 Task: Select the solarize dark in the preferred high constrast light color theme
Action: Mouse moved to (16, 531)
Screenshot: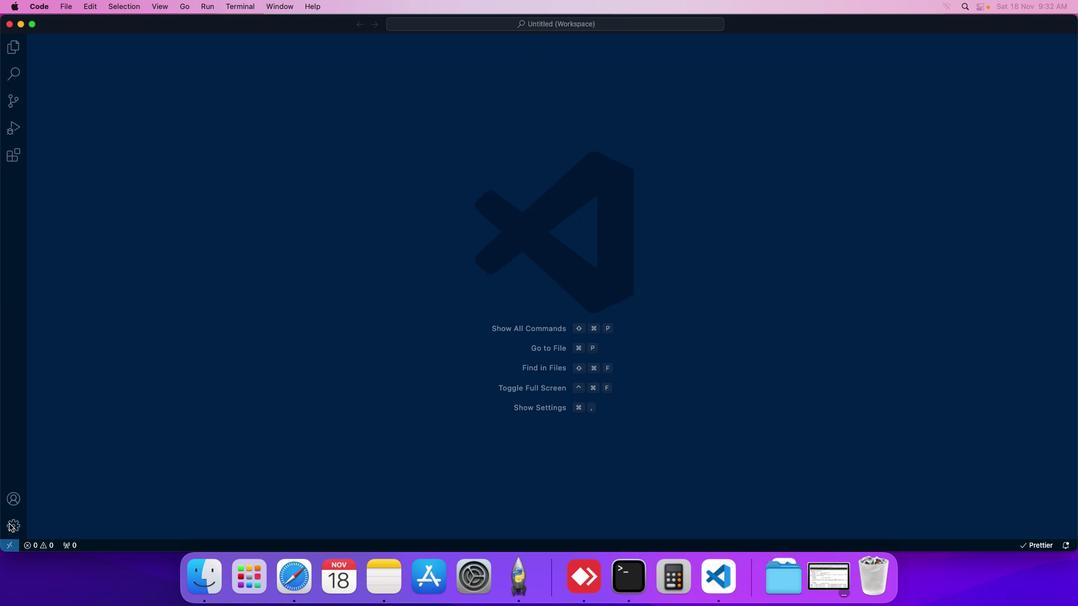 
Action: Mouse pressed left at (16, 531)
Screenshot: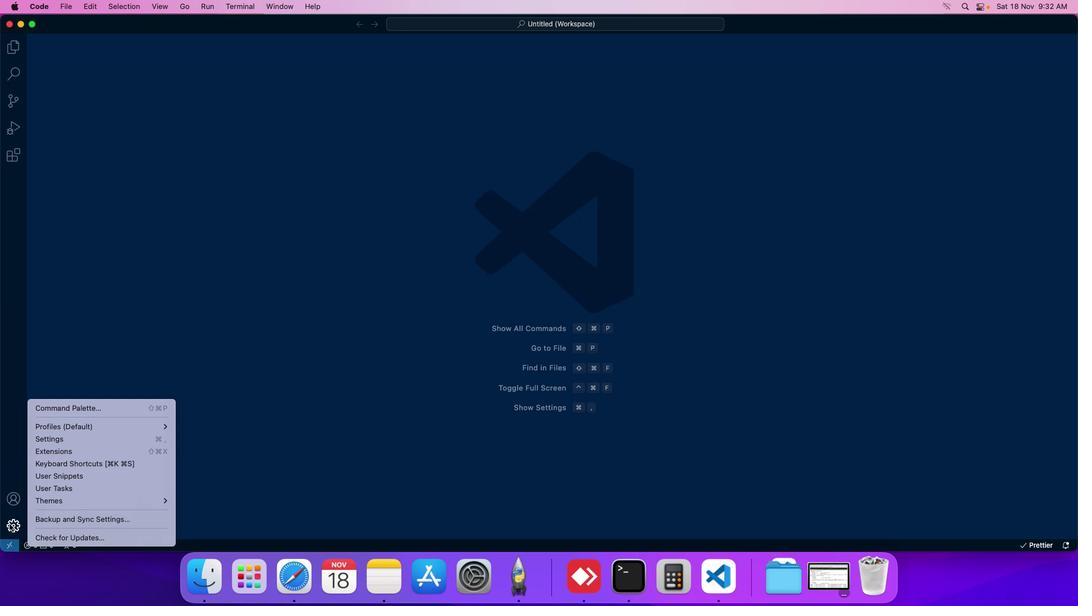 
Action: Mouse moved to (58, 450)
Screenshot: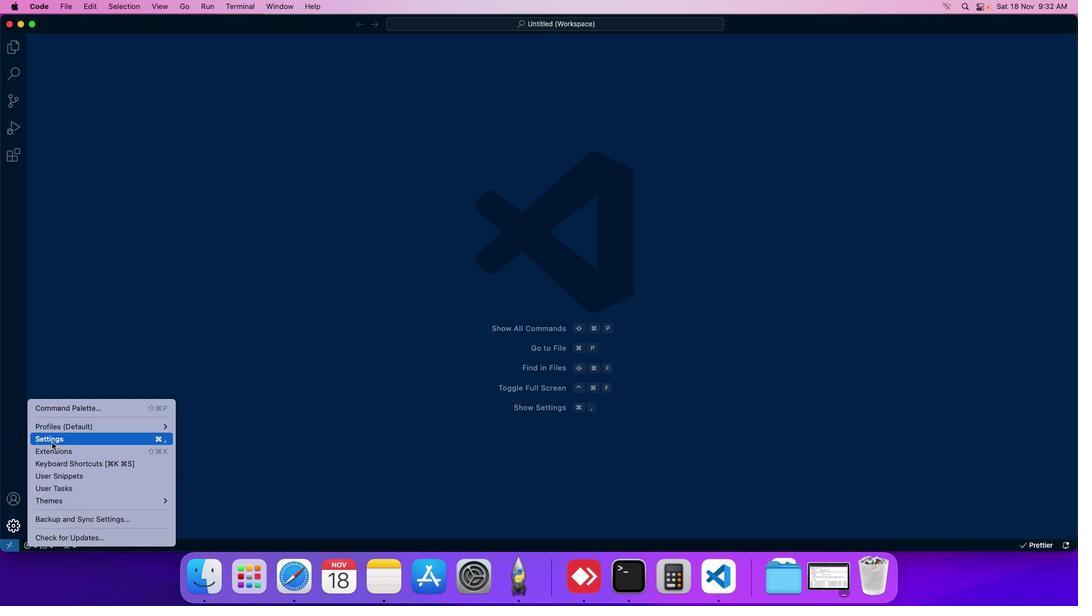 
Action: Mouse pressed left at (58, 450)
Screenshot: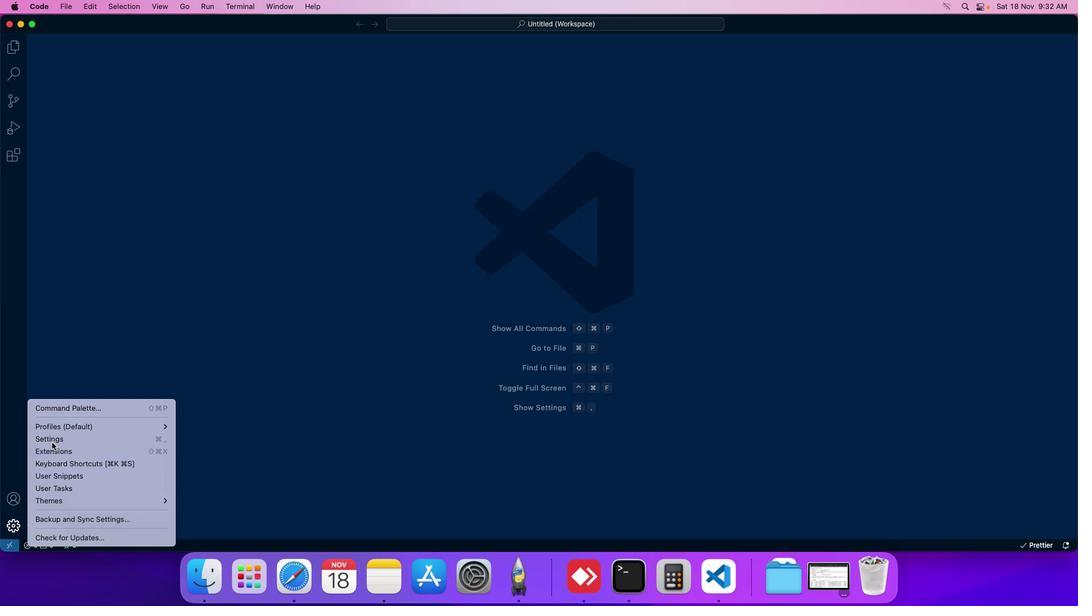 
Action: Mouse moved to (286, 96)
Screenshot: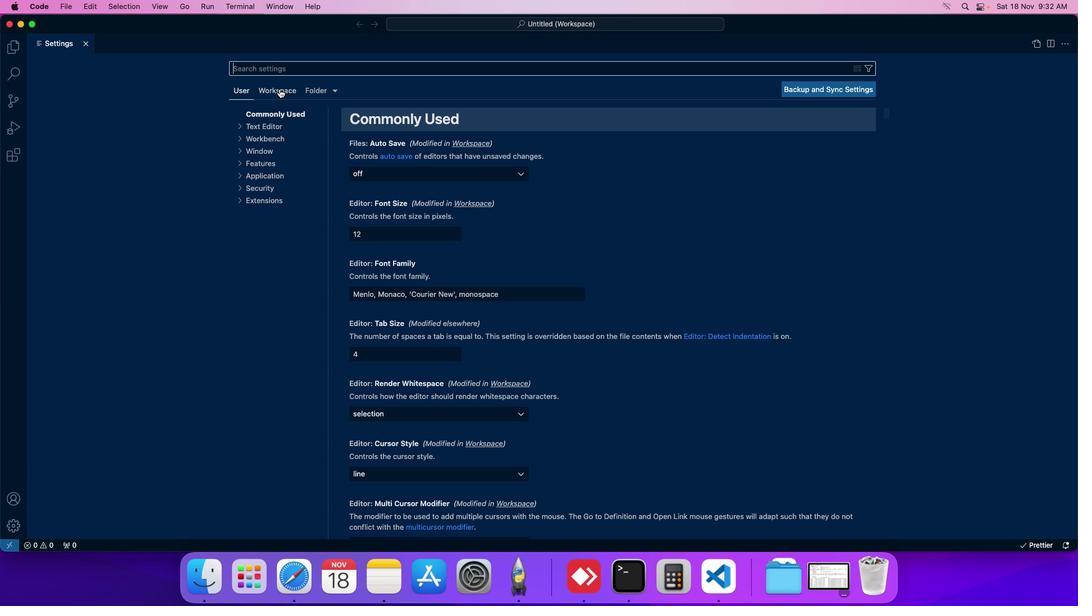 
Action: Mouse pressed left at (286, 96)
Screenshot: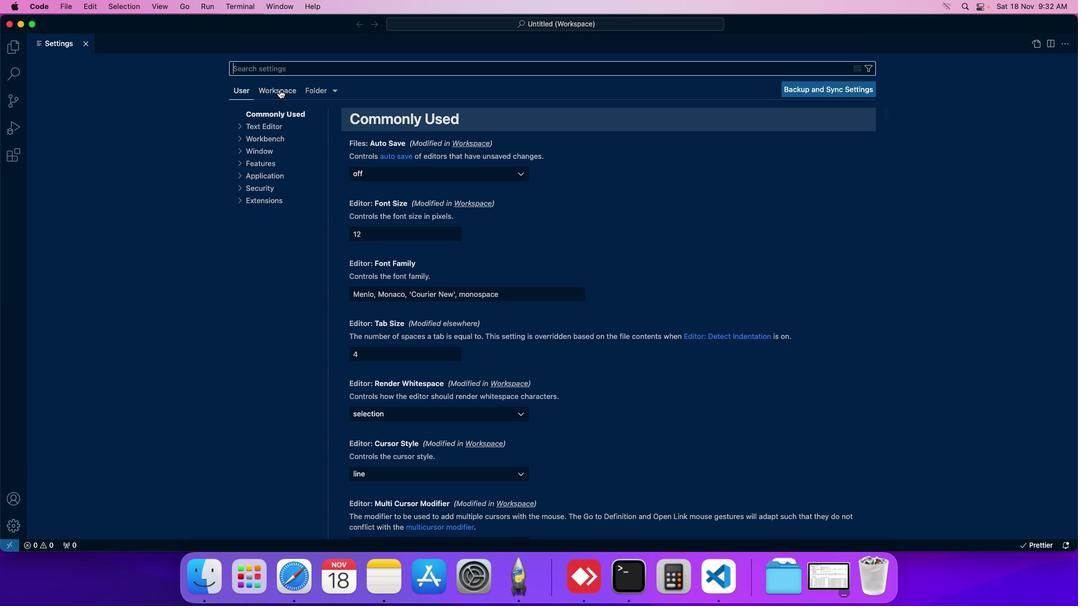 
Action: Mouse moved to (274, 143)
Screenshot: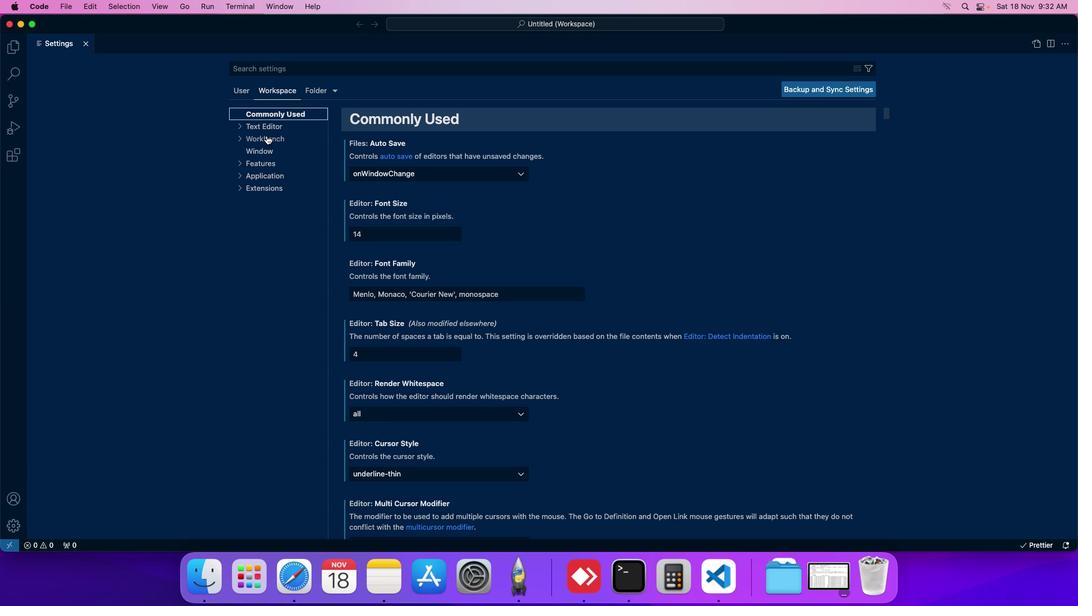 
Action: Mouse pressed left at (274, 143)
Screenshot: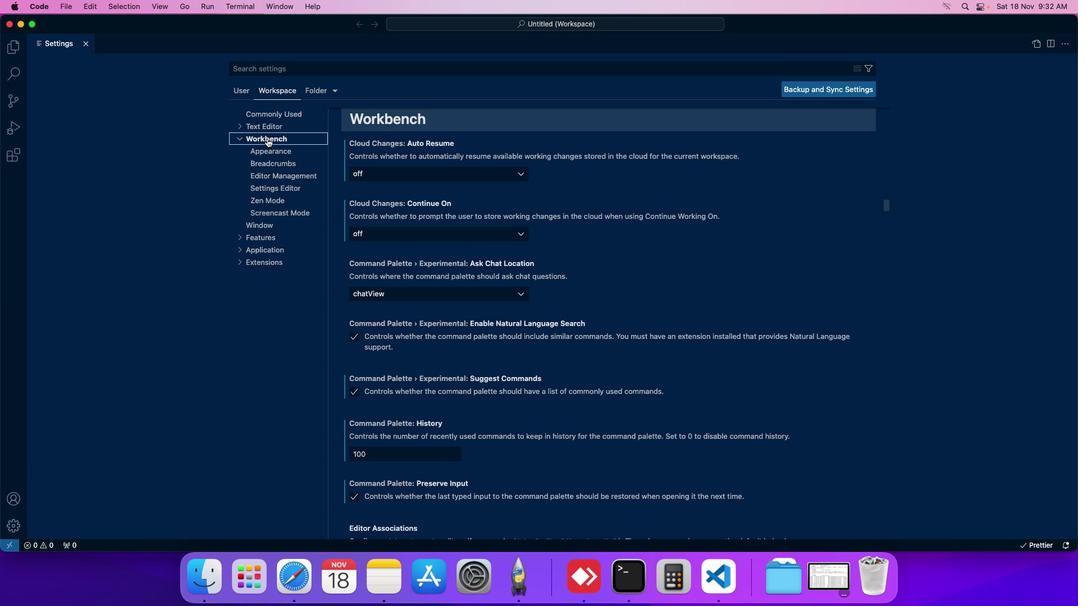 
Action: Mouse moved to (277, 160)
Screenshot: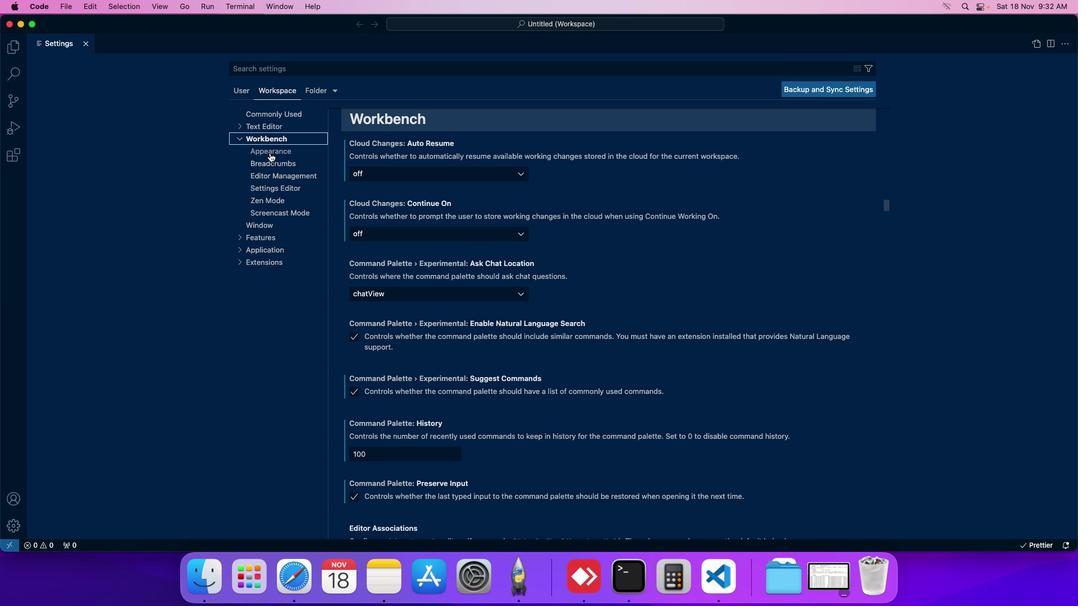 
Action: Mouse pressed left at (277, 160)
Screenshot: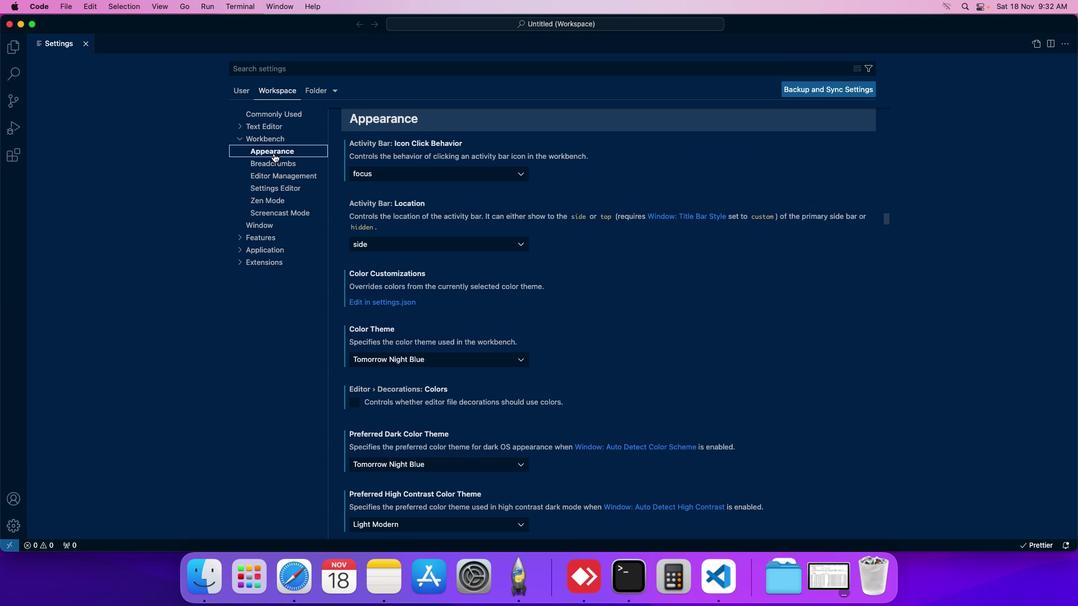 
Action: Mouse moved to (388, 244)
Screenshot: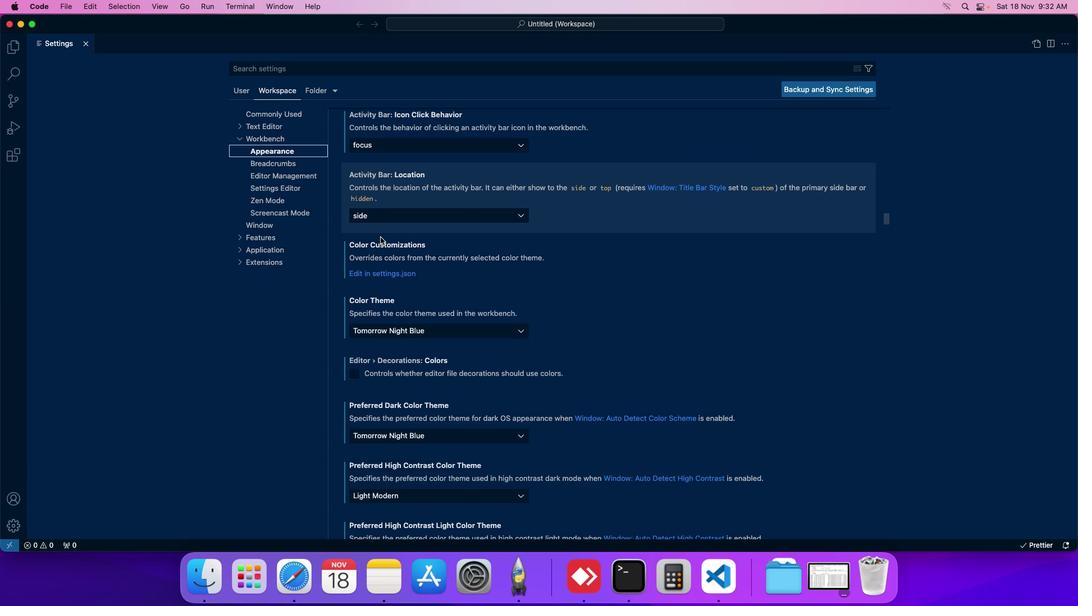 
Action: Mouse scrolled (388, 244) with delta (7, 6)
Screenshot: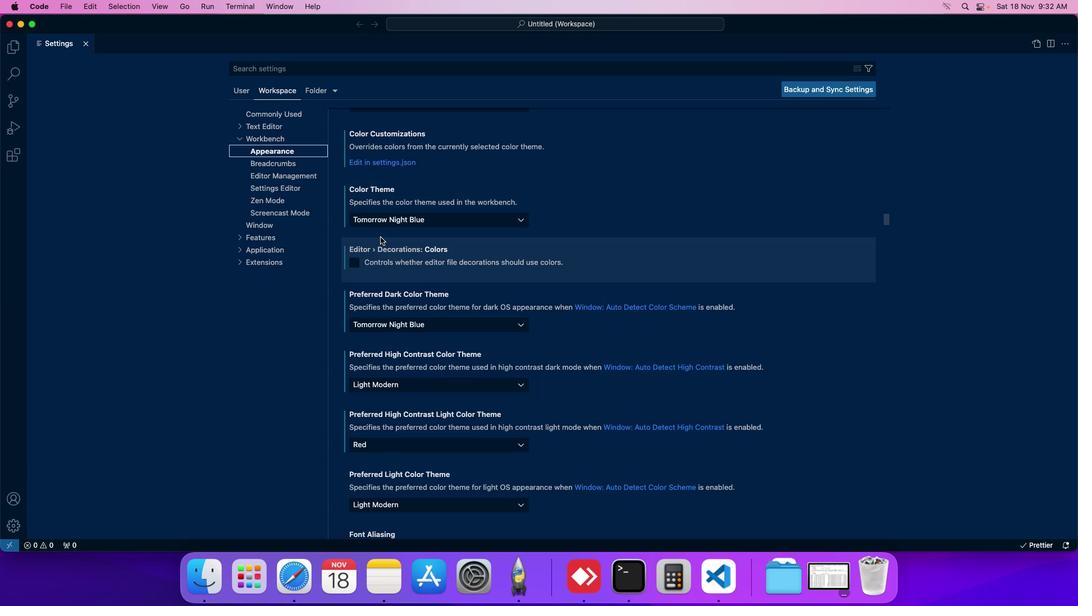
Action: Mouse scrolled (388, 244) with delta (7, 6)
Screenshot: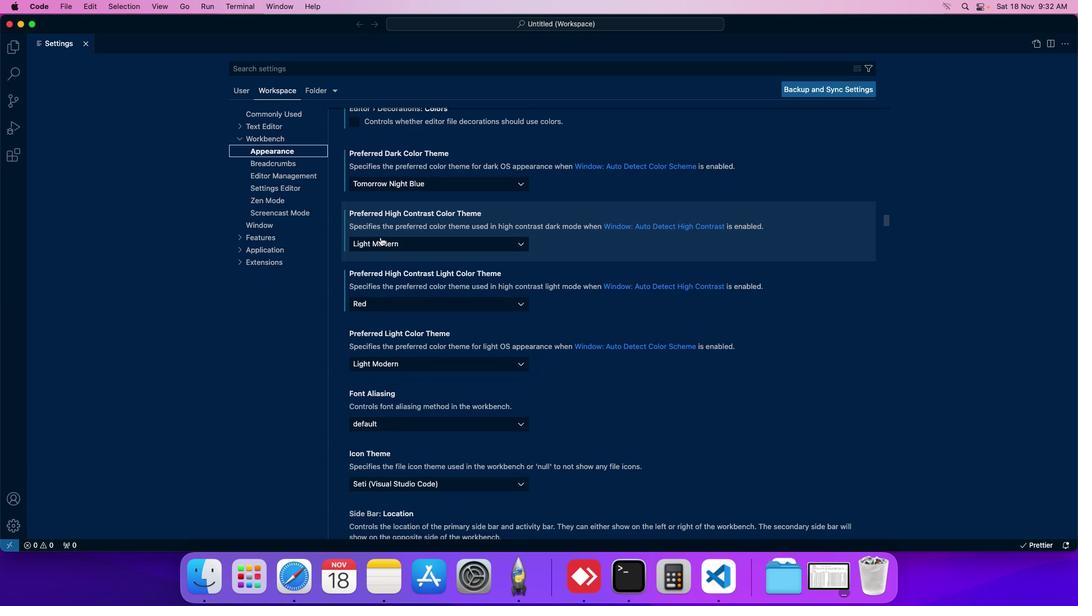 
Action: Mouse moved to (497, 310)
Screenshot: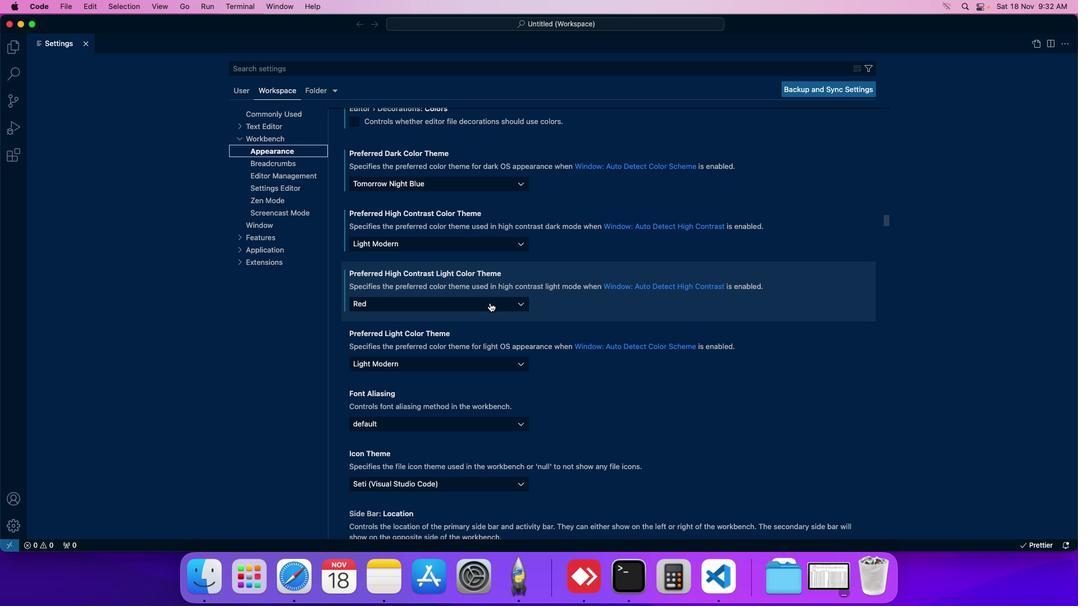
Action: Mouse pressed left at (497, 310)
Screenshot: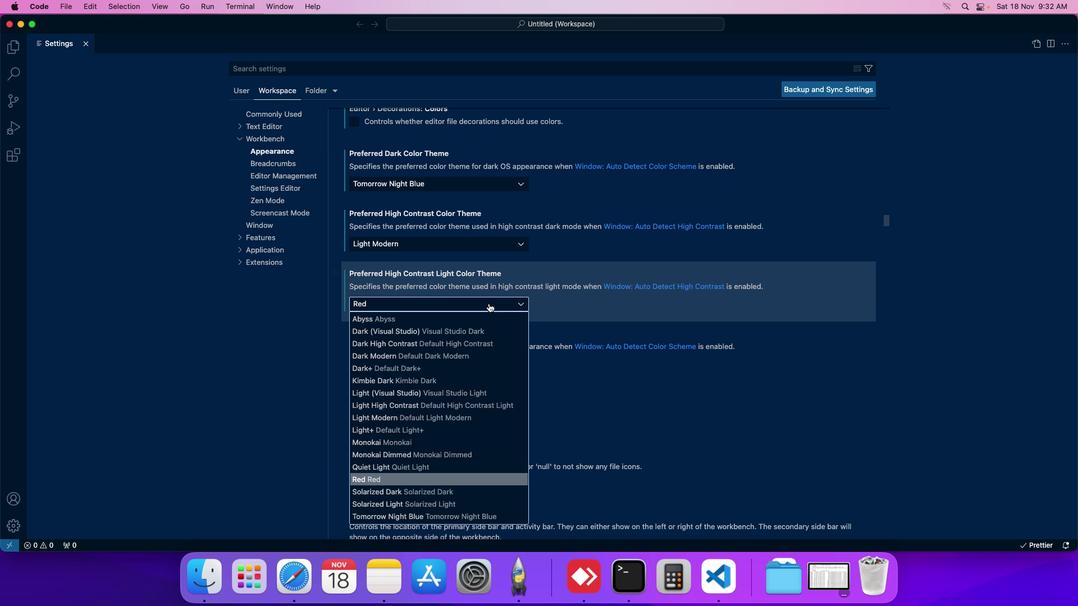 
Action: Mouse moved to (404, 503)
Screenshot: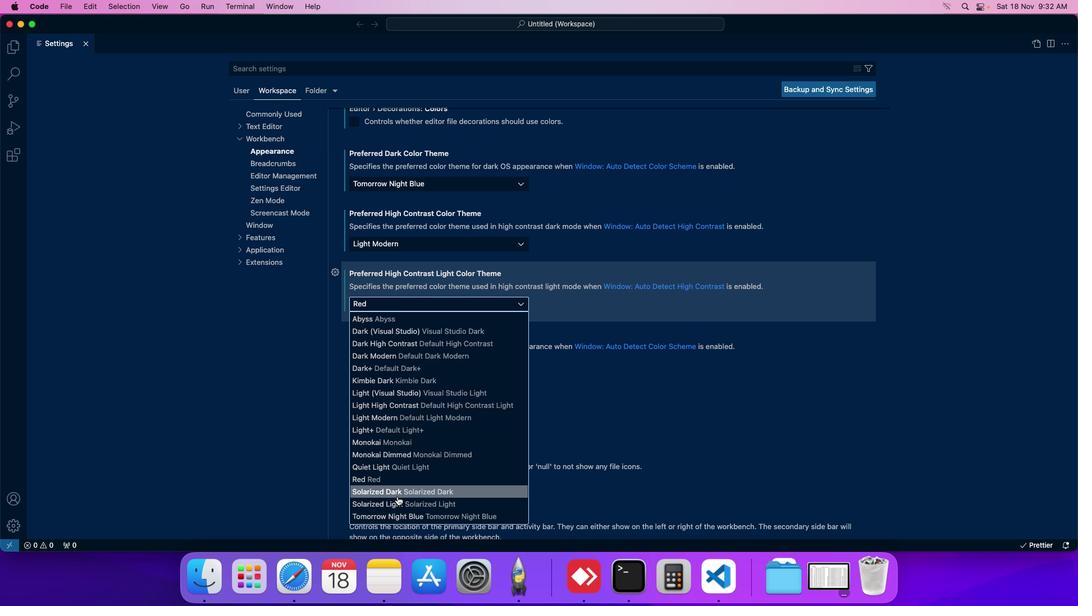 
Action: Mouse pressed left at (404, 503)
Screenshot: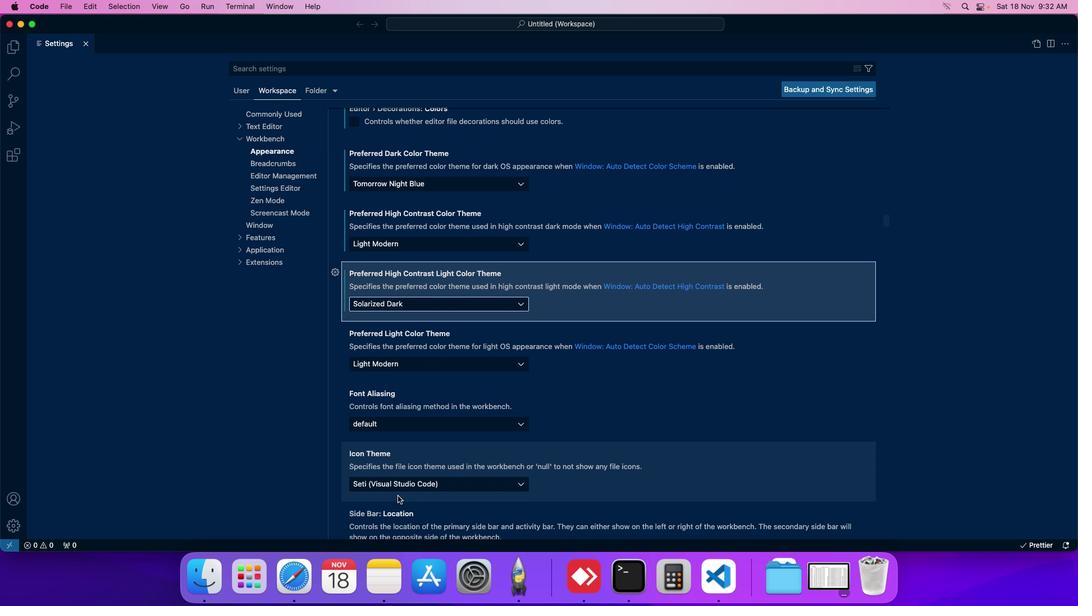 
Action: Mouse moved to (460, 320)
Screenshot: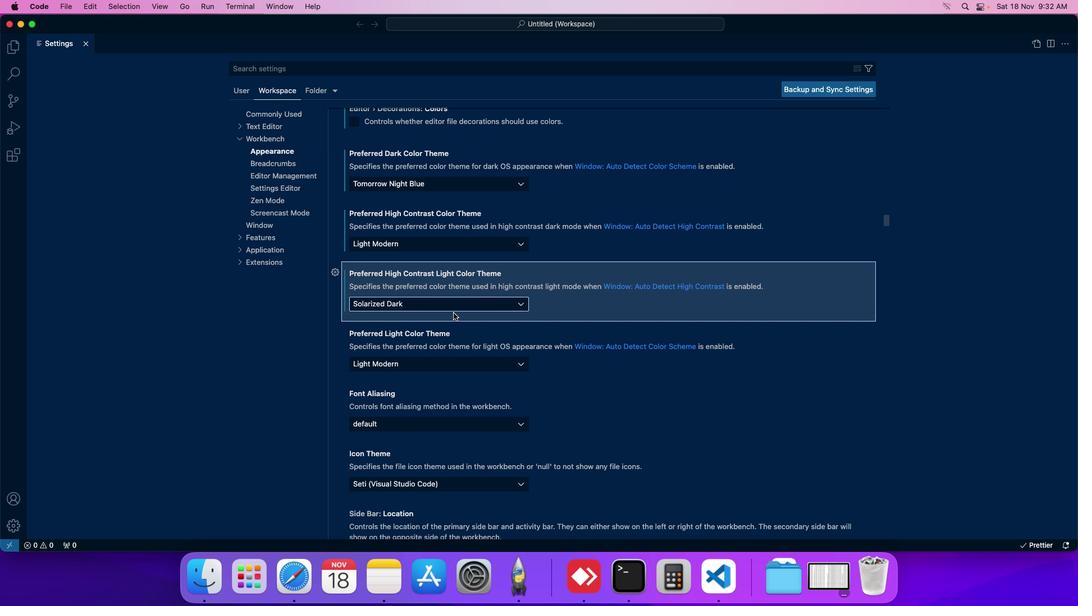 
